 Task: Add filter "Urgent" in priority.
Action: Mouse moved to (642, 179)
Screenshot: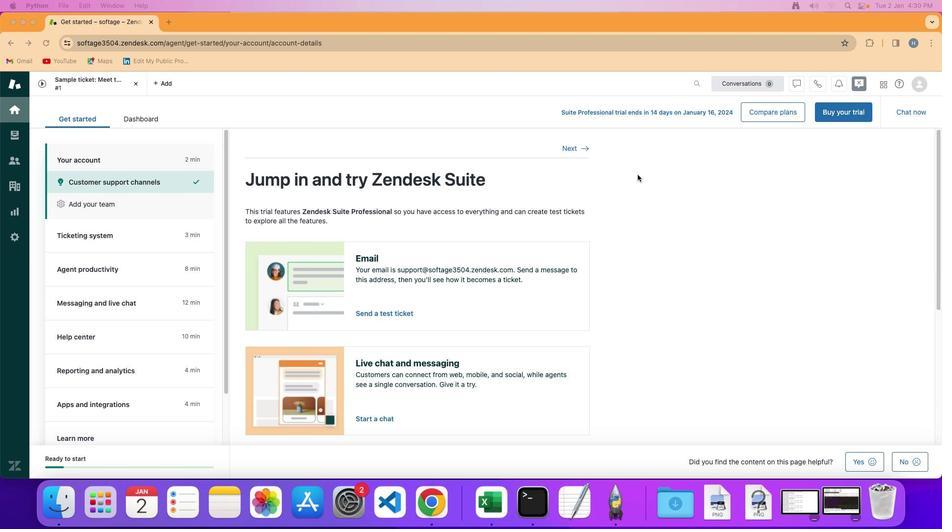 
Action: Mouse pressed left at (642, 179)
Screenshot: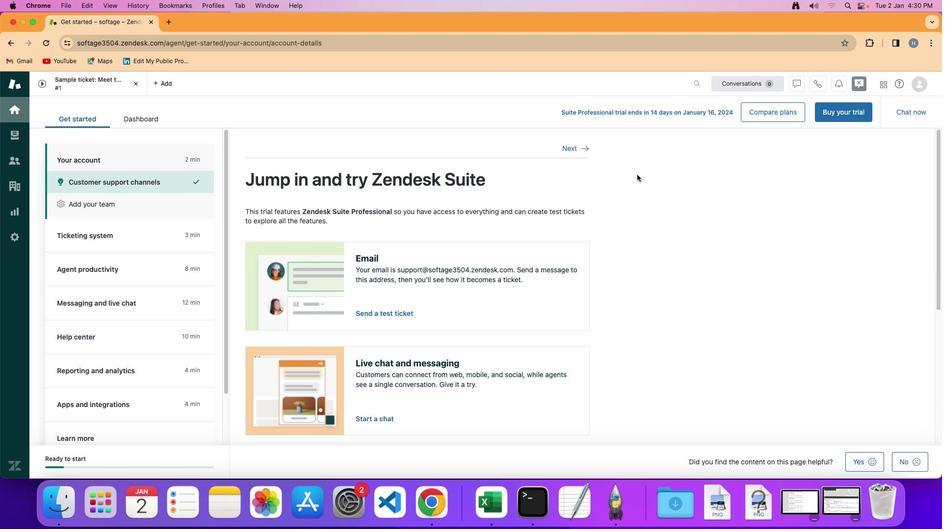 
Action: Mouse moved to (19, 134)
Screenshot: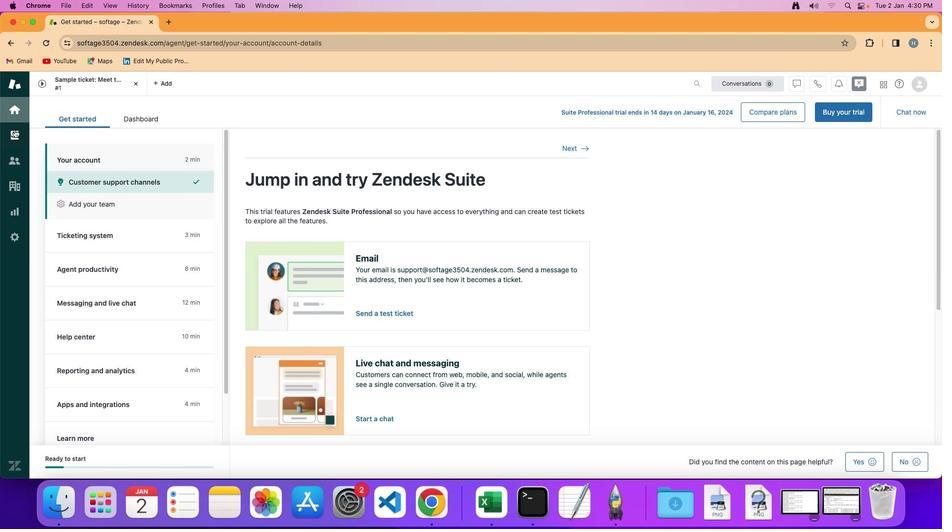 
Action: Mouse pressed left at (19, 134)
Screenshot: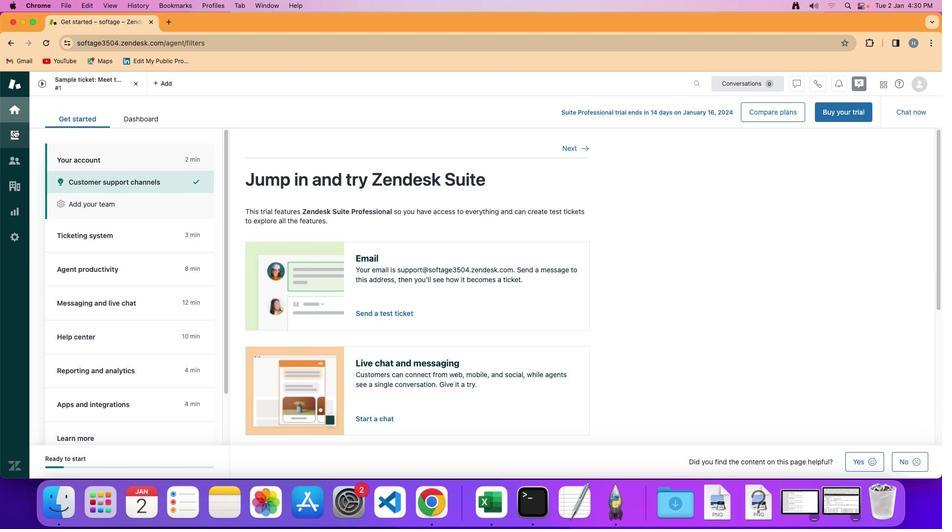 
Action: Mouse moved to (238, 153)
Screenshot: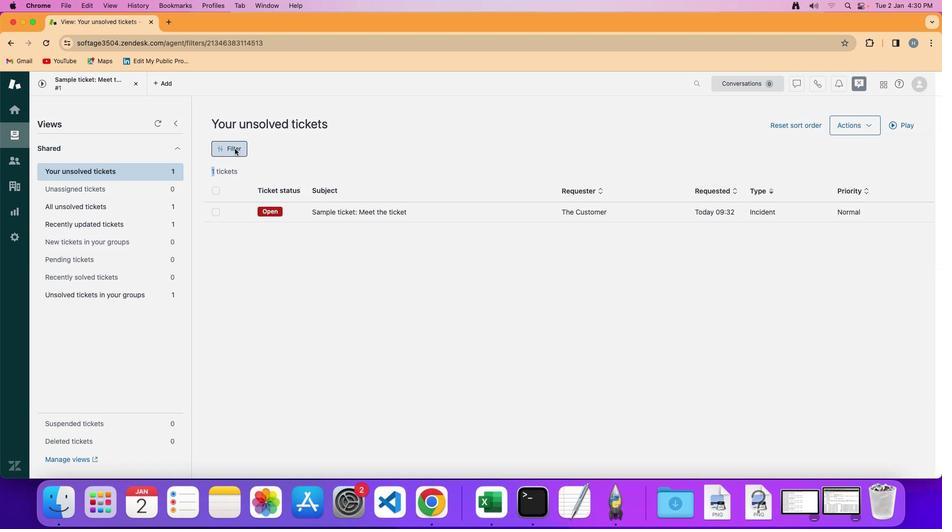 
Action: Mouse pressed left at (238, 153)
Screenshot: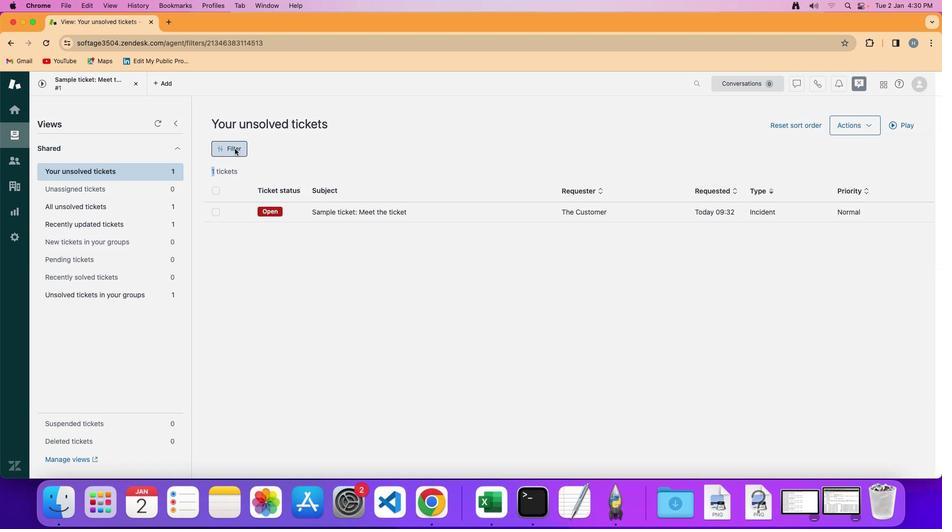 
Action: Mouse moved to (810, 384)
Screenshot: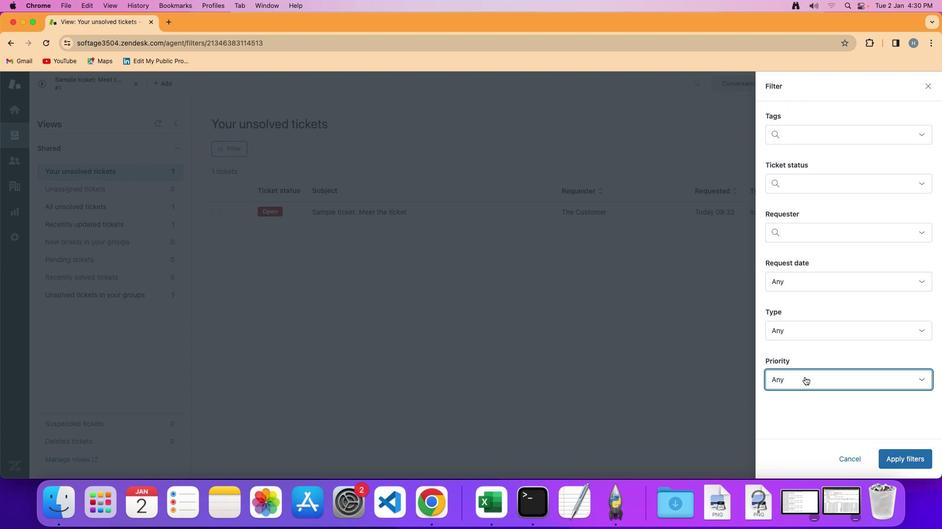 
Action: Mouse pressed left at (810, 384)
Screenshot: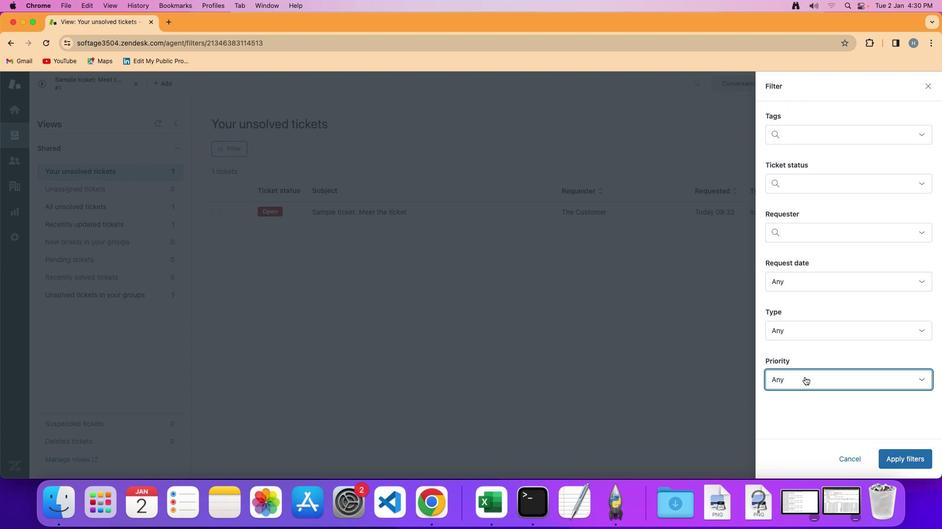 
Action: Mouse moved to (828, 366)
Screenshot: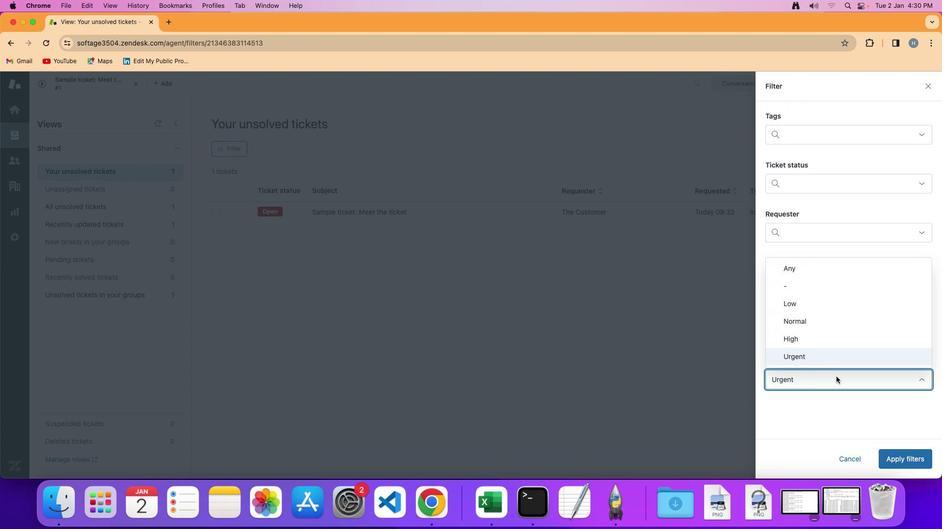 
Action: Mouse pressed left at (828, 366)
Screenshot: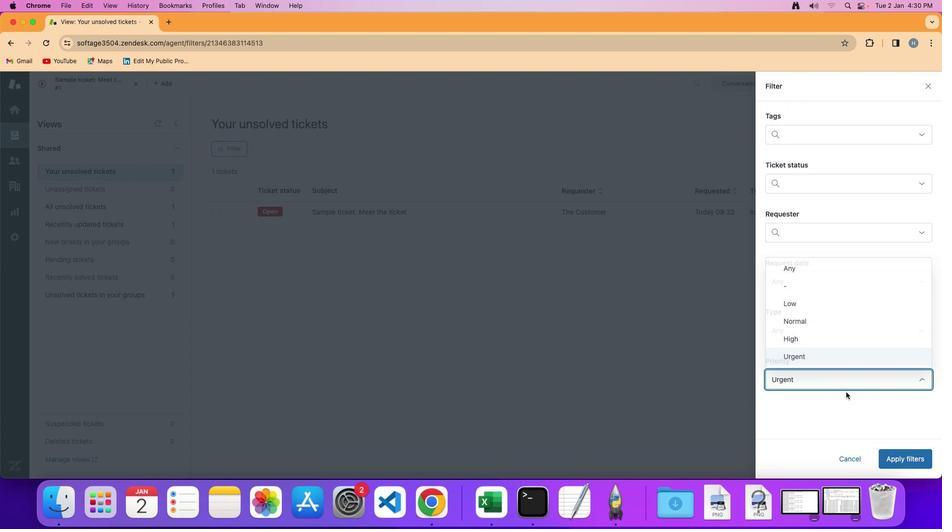 
Action: Mouse moved to (898, 459)
Screenshot: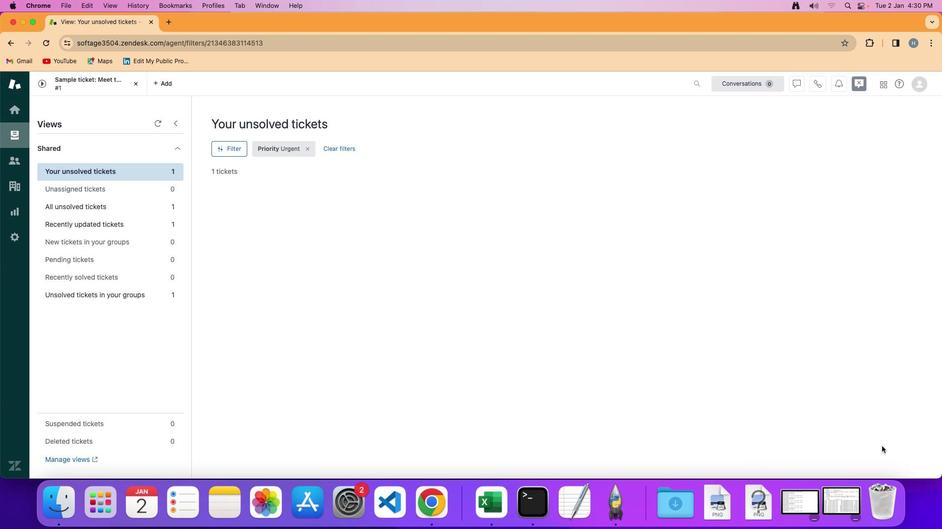 
Action: Mouse pressed left at (898, 459)
Screenshot: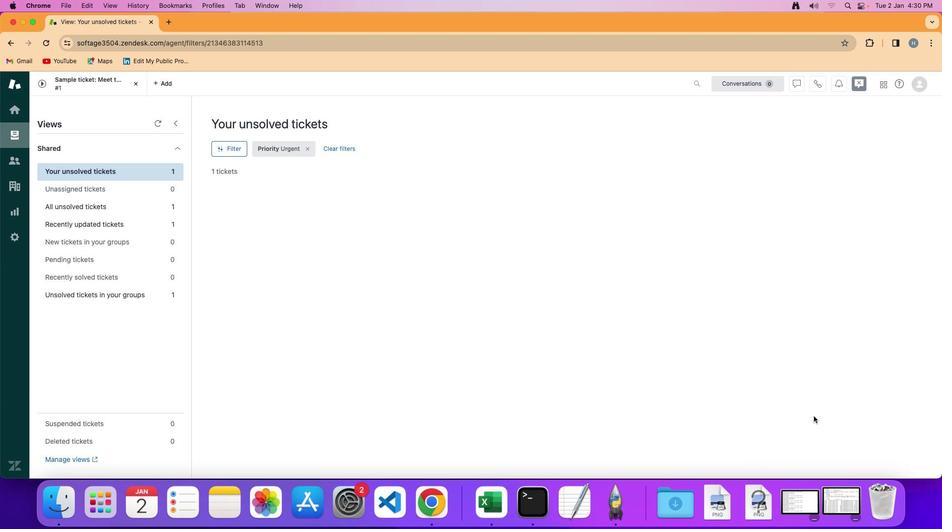 
Action: Mouse moved to (602, 312)
Screenshot: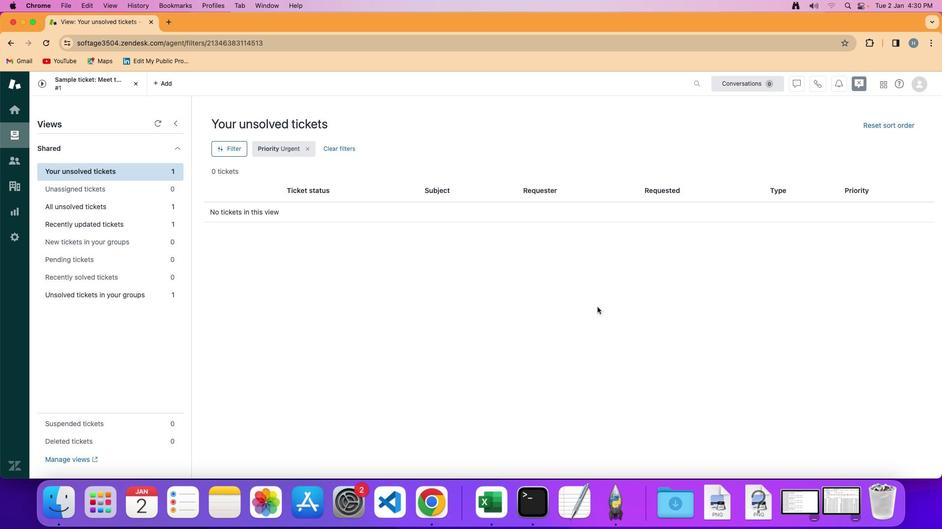
